 Task: Font style For heading Use Italics Andalus with red colour & Underline. font size for heading '26 Pt. 'Change the font style of data to Arabic Typesettingand font size to  9 Pt. Change the alignment of both headline & data to   center vertically. In the sheet  Budget Control Tool
Action: Mouse moved to (32, 91)
Screenshot: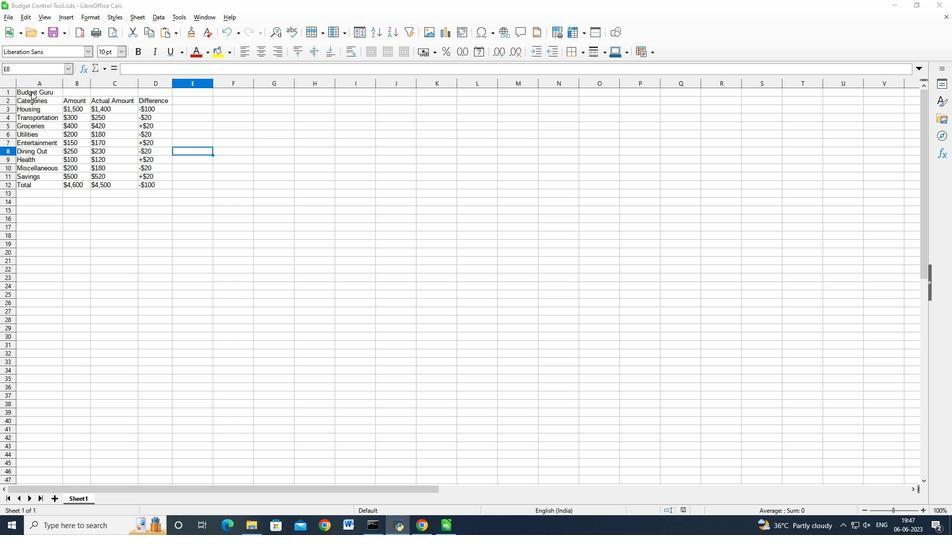 
Action: Mouse pressed left at (32, 91)
Screenshot: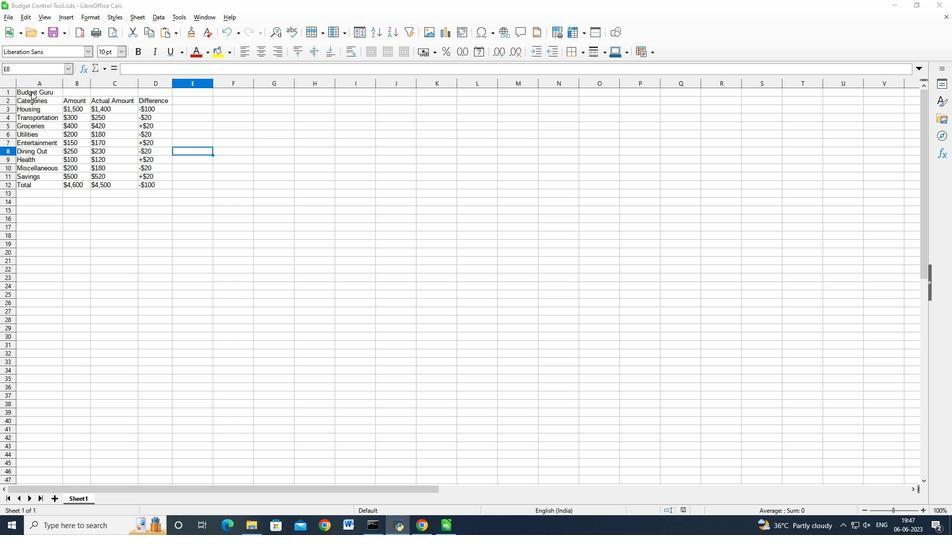 
Action: Mouse moved to (389, 51)
Screenshot: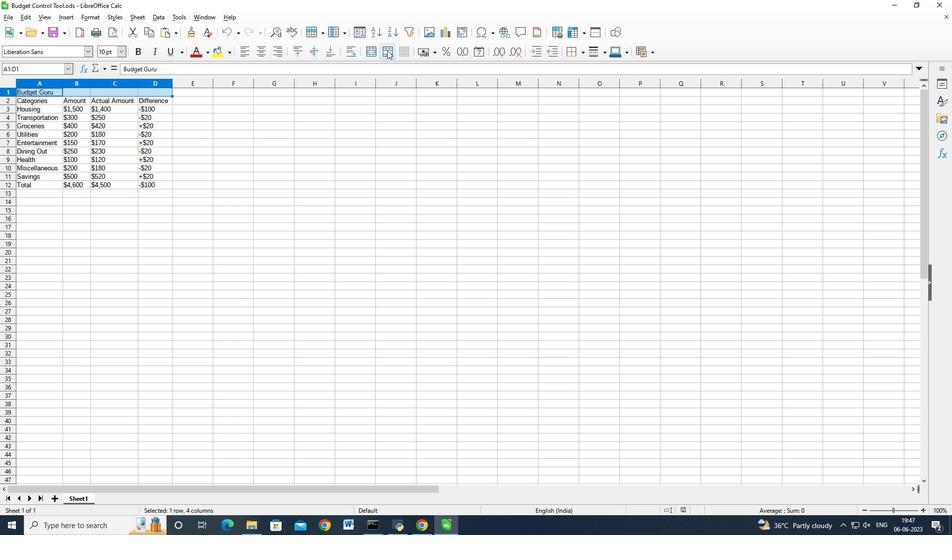 
Action: Mouse pressed left at (389, 51)
Screenshot: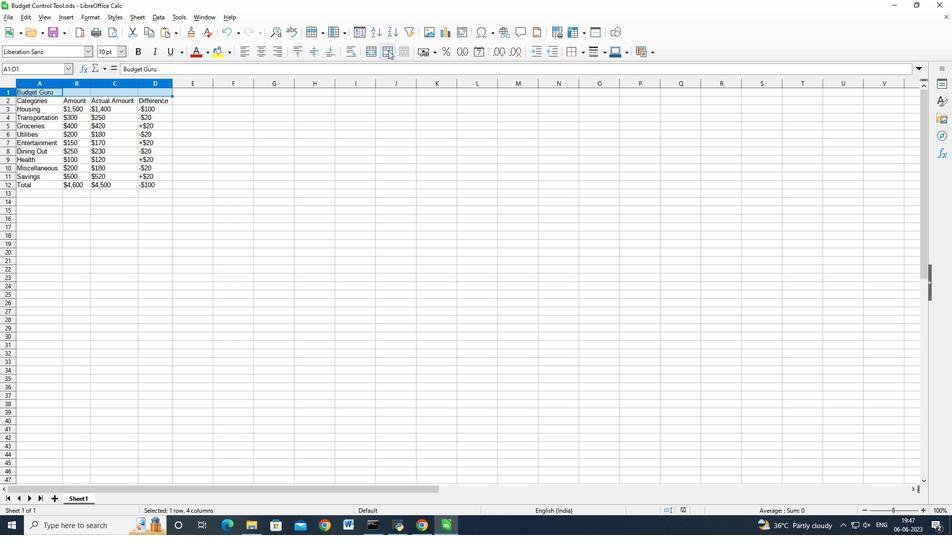 
Action: Mouse moved to (87, 54)
Screenshot: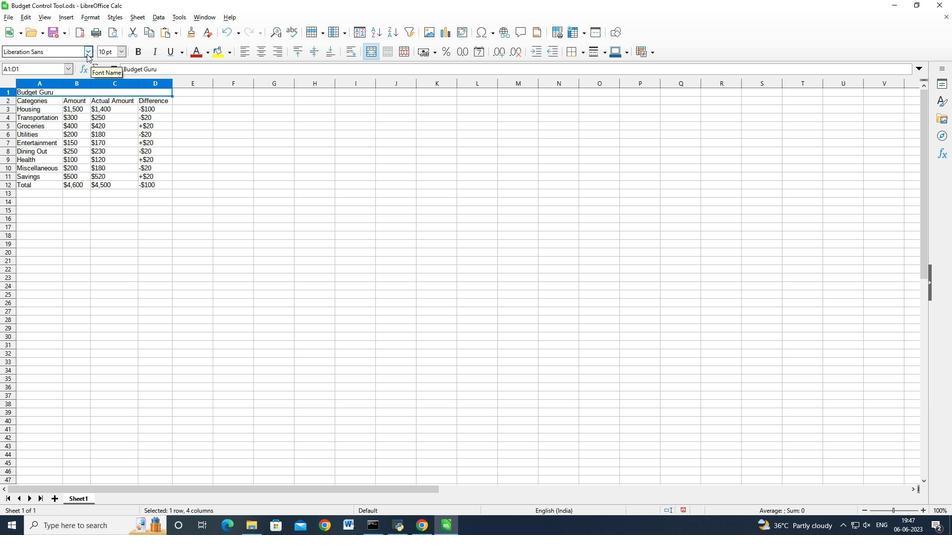 
Action: Mouse pressed left at (87, 54)
Screenshot: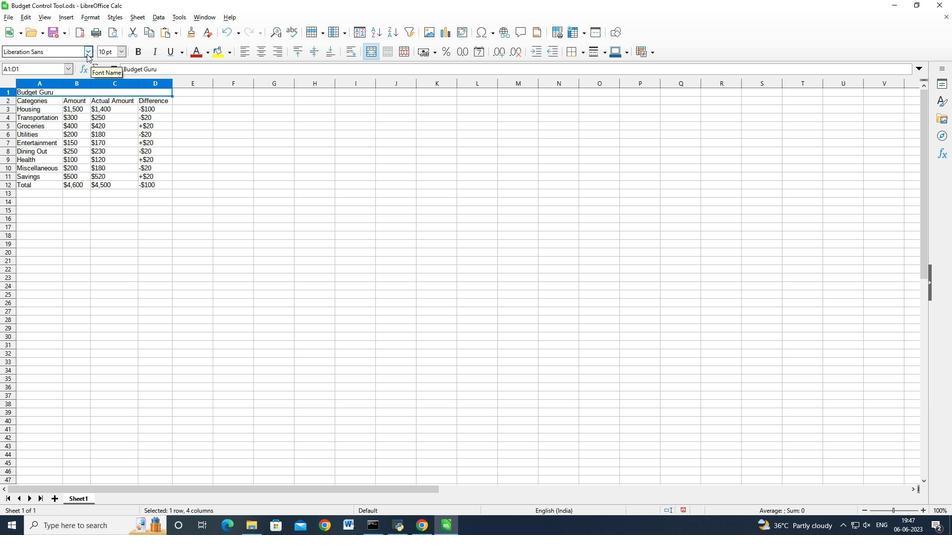 
Action: Key pressed italics<Key.space><Key.shift_r>Andalus<Key.enter>
Screenshot: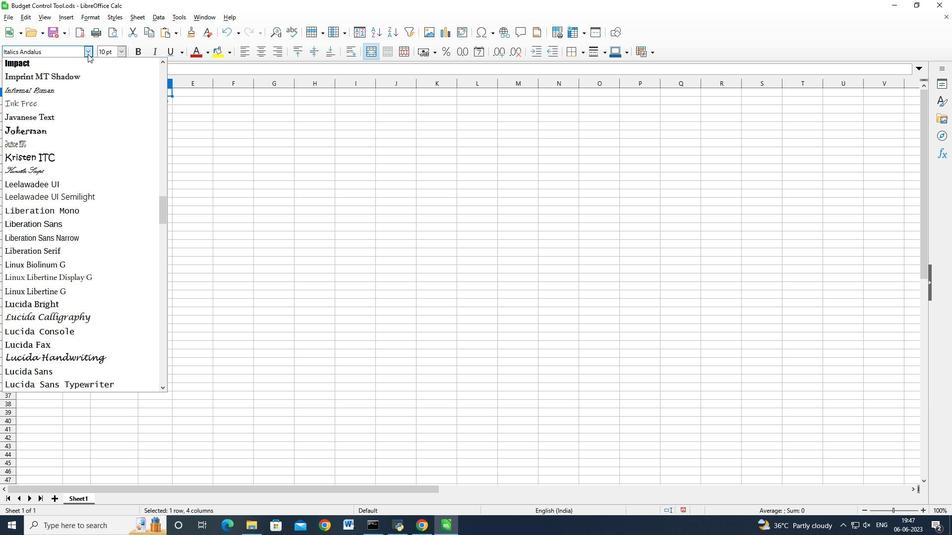 
Action: Mouse moved to (197, 52)
Screenshot: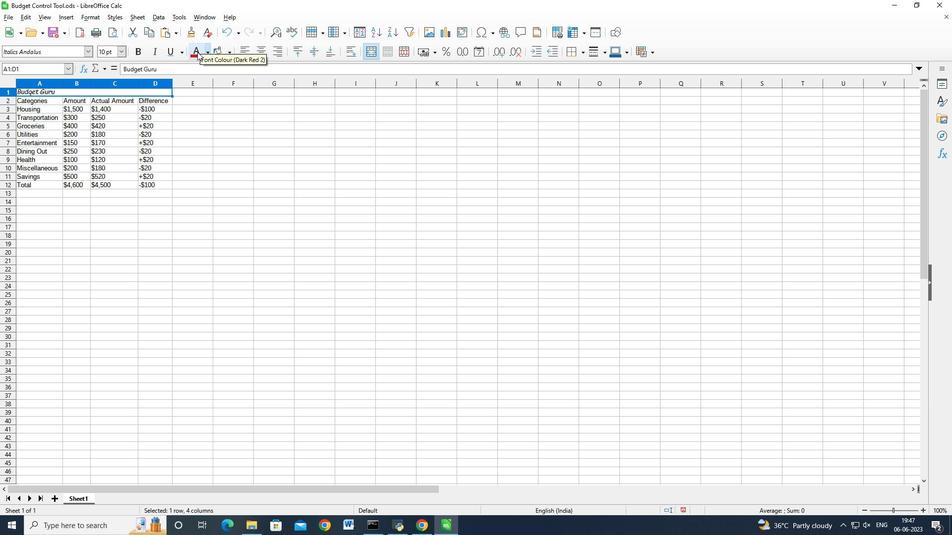 
Action: Mouse pressed left at (197, 52)
Screenshot: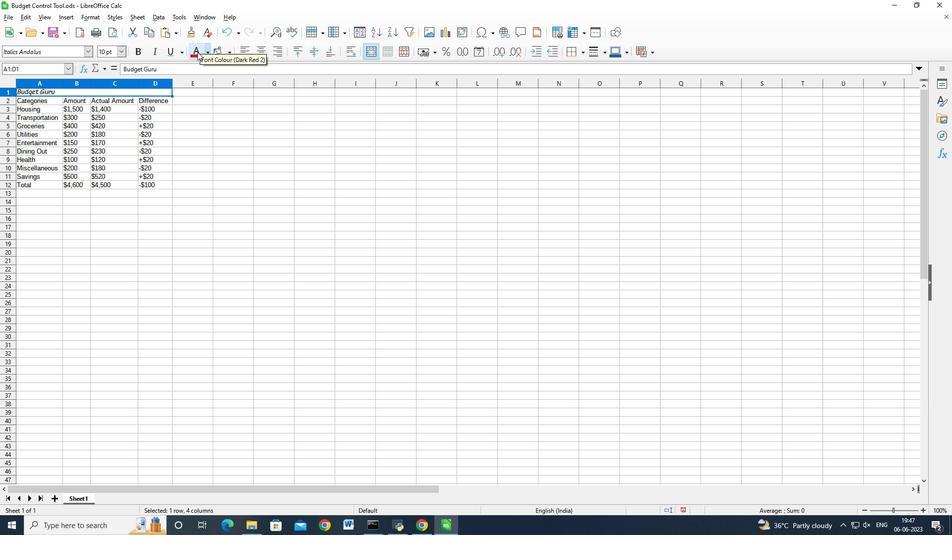 
Action: Mouse moved to (174, 53)
Screenshot: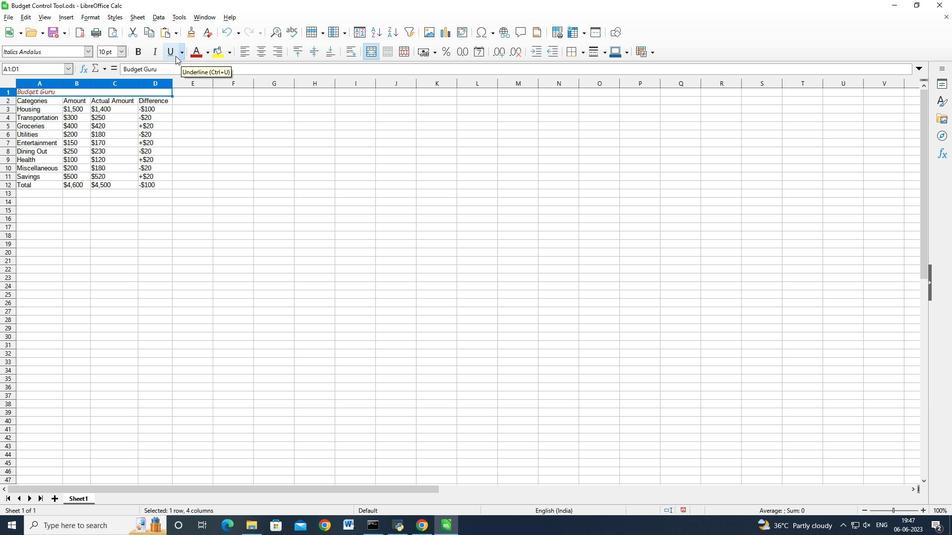 
Action: Mouse pressed left at (174, 53)
Screenshot: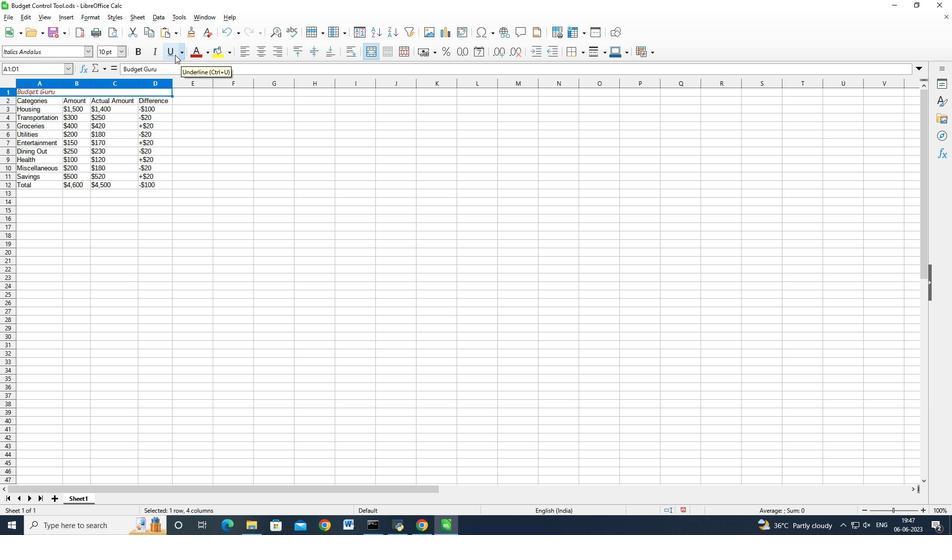 
Action: Mouse moved to (125, 50)
Screenshot: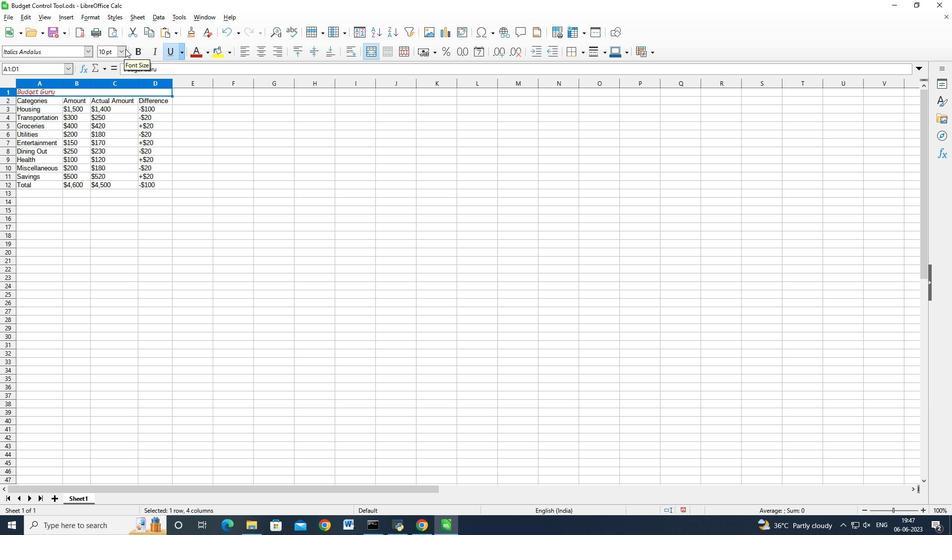 
Action: Mouse pressed left at (125, 50)
Screenshot: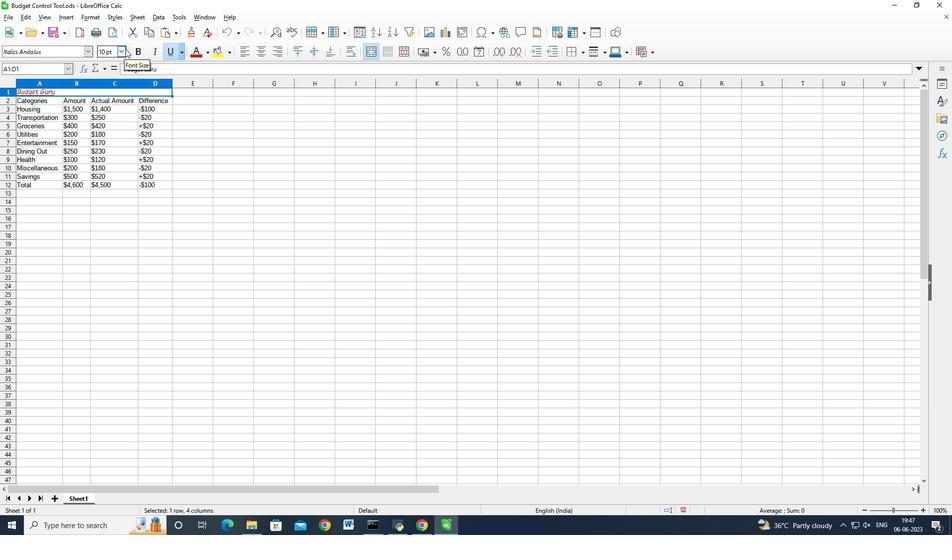 
Action: Mouse moved to (108, 207)
Screenshot: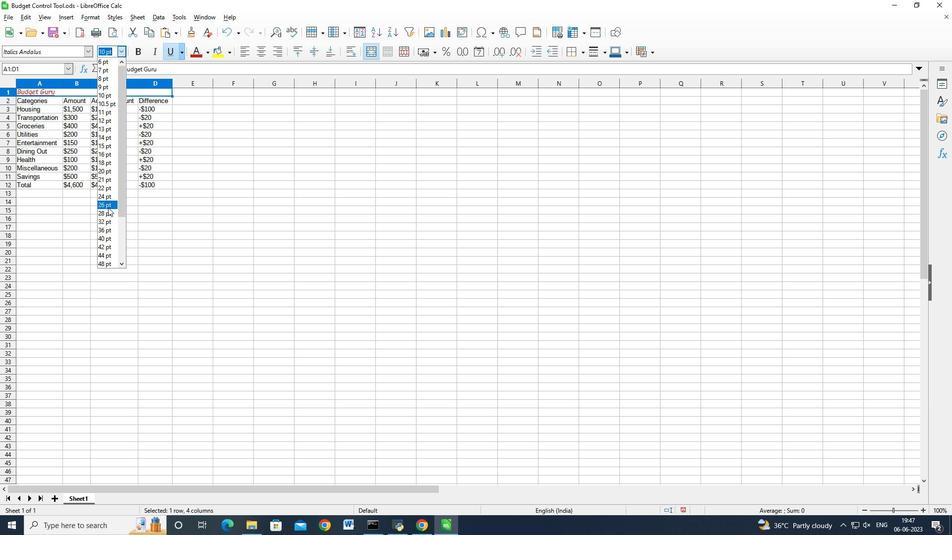 
Action: Mouse pressed left at (108, 207)
Screenshot: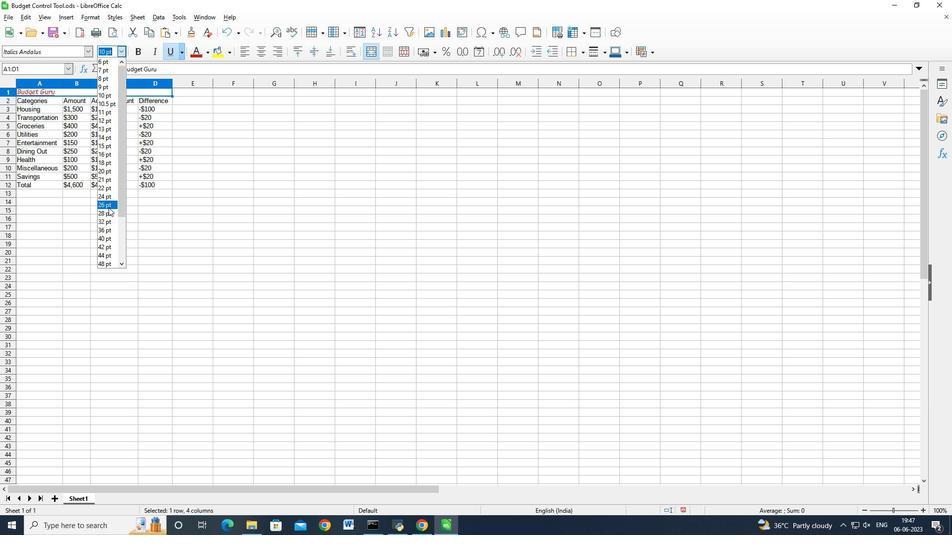 
Action: Mouse moved to (38, 114)
Screenshot: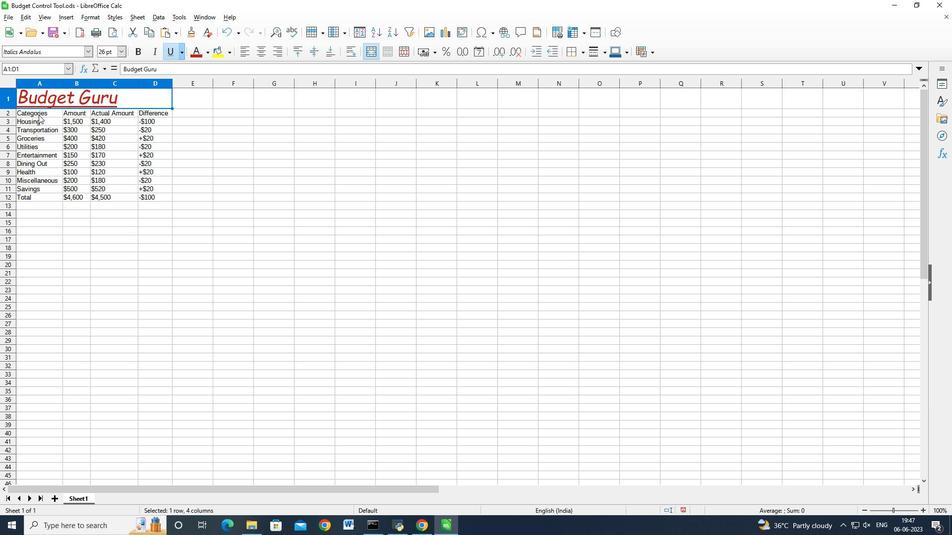 
Action: Mouse pressed left at (38, 114)
Screenshot: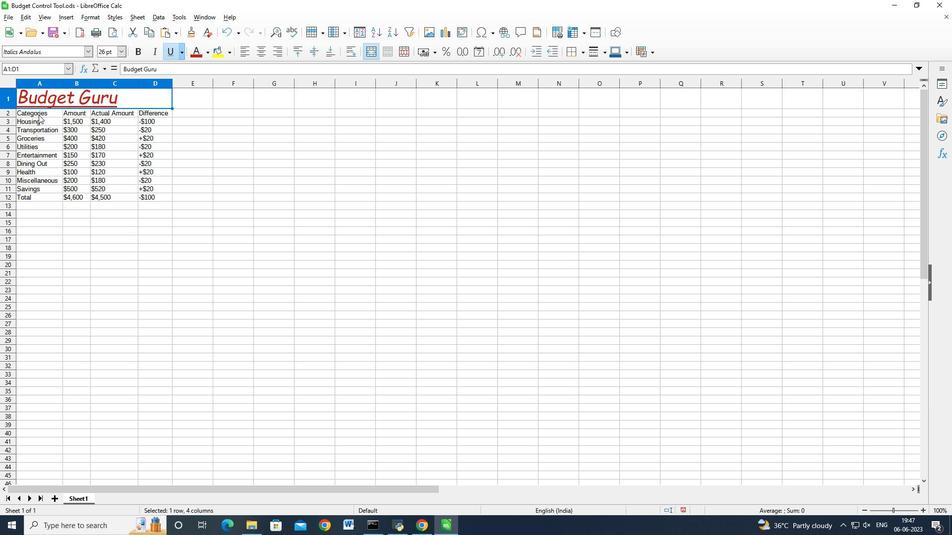 
Action: Mouse moved to (165, 211)
Screenshot: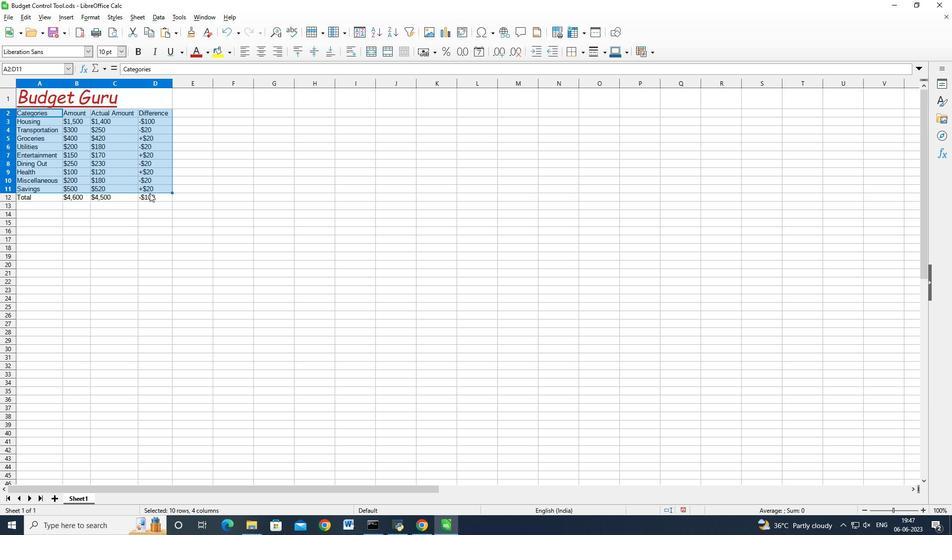 
Action: Key pressed <Key.shift><Key.down>
Screenshot: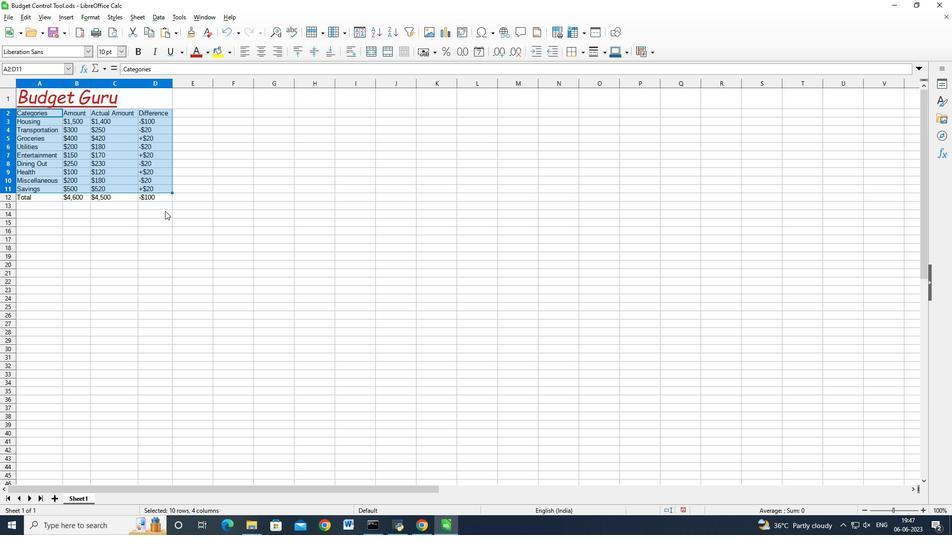 
Action: Mouse moved to (90, 52)
Screenshot: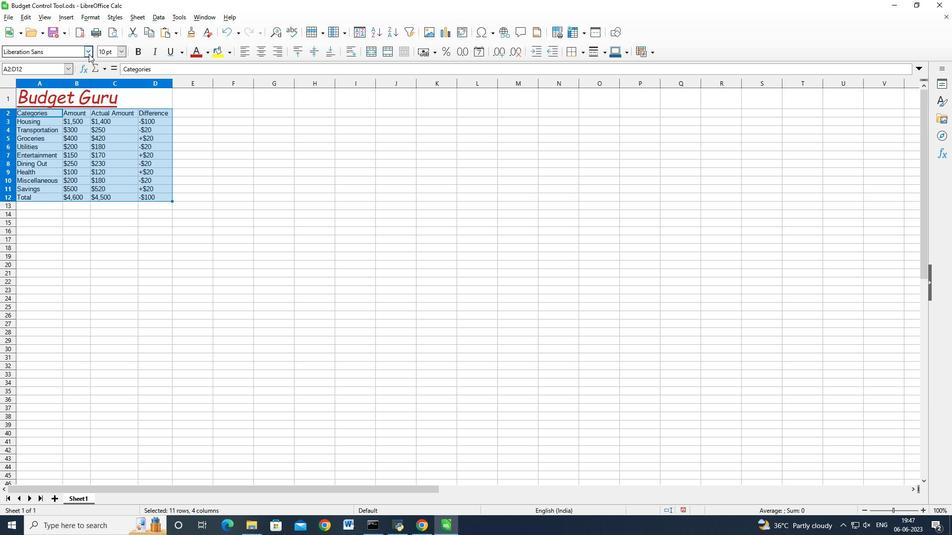 
Action: Mouse pressed left at (90, 52)
Screenshot: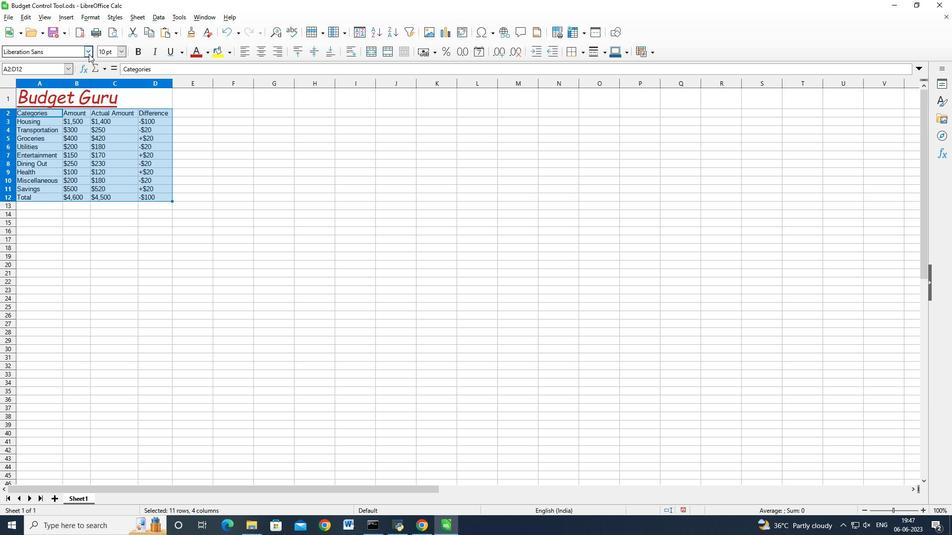 
Action: Mouse moved to (89, 54)
Screenshot: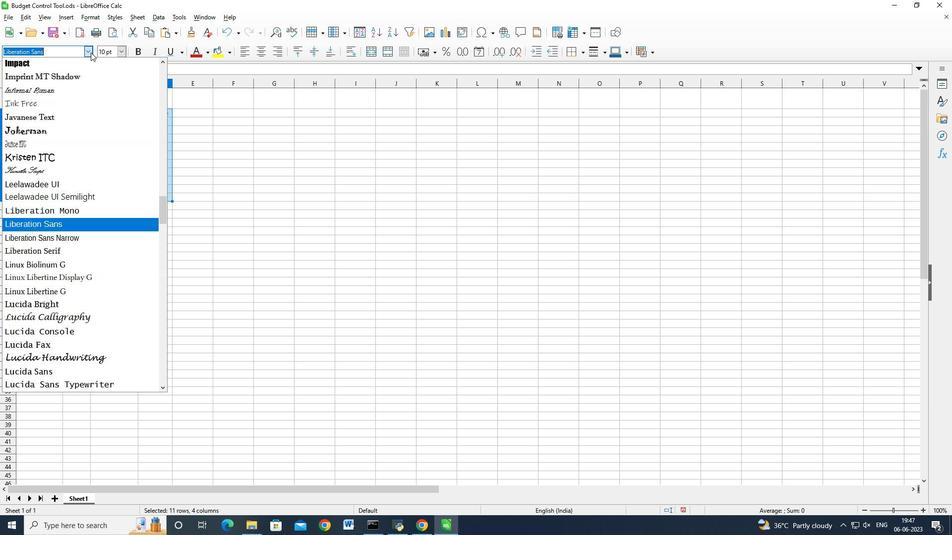 
Action: Key pressed arabic<Key.space><Key.shift_r>Type<Key.space><Key.shift_r>Setting
Screenshot: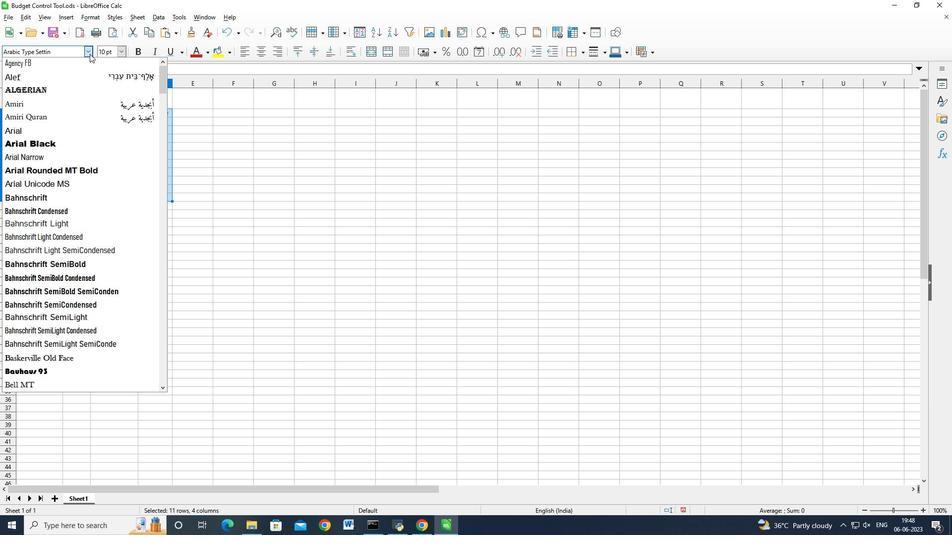 
Action: Mouse moved to (118, 53)
Screenshot: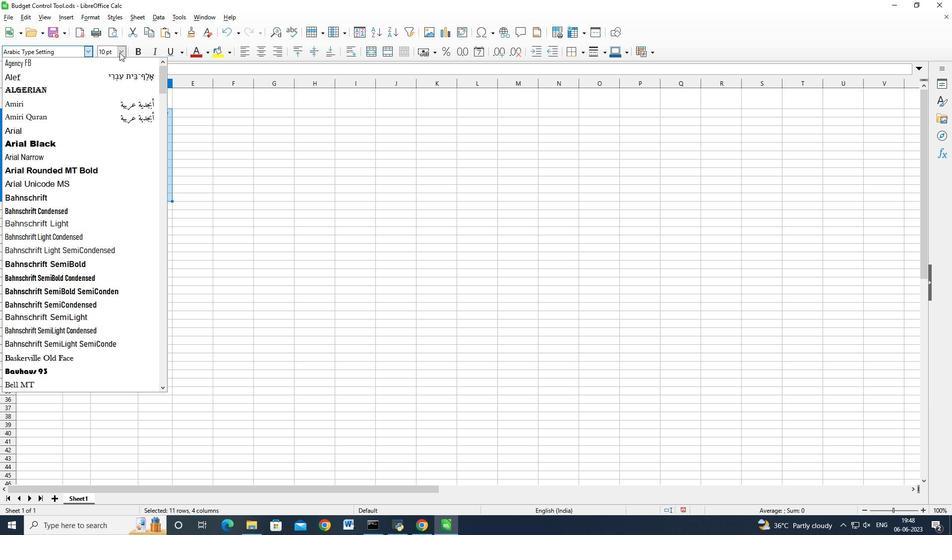 
Action: Key pressed <Key.enter>
Screenshot: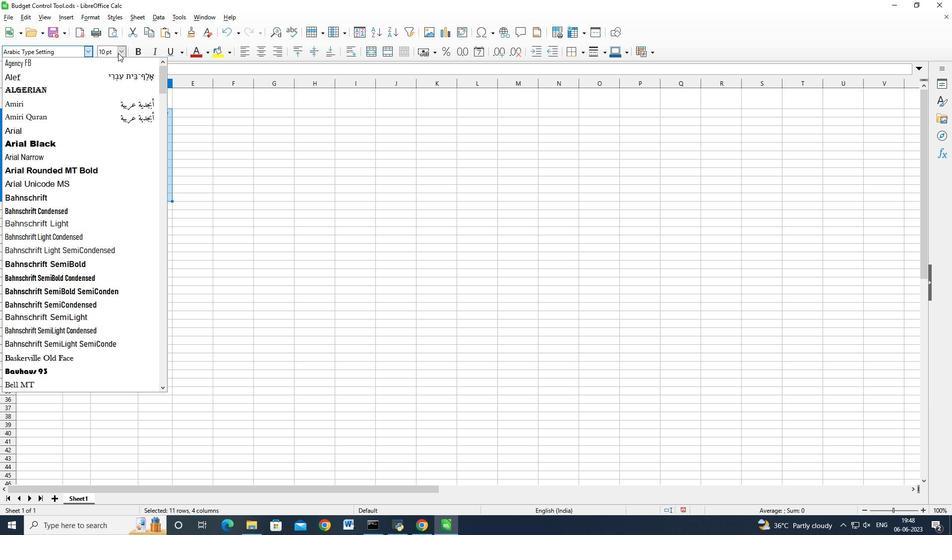 
Action: Mouse pressed left at (118, 53)
Screenshot: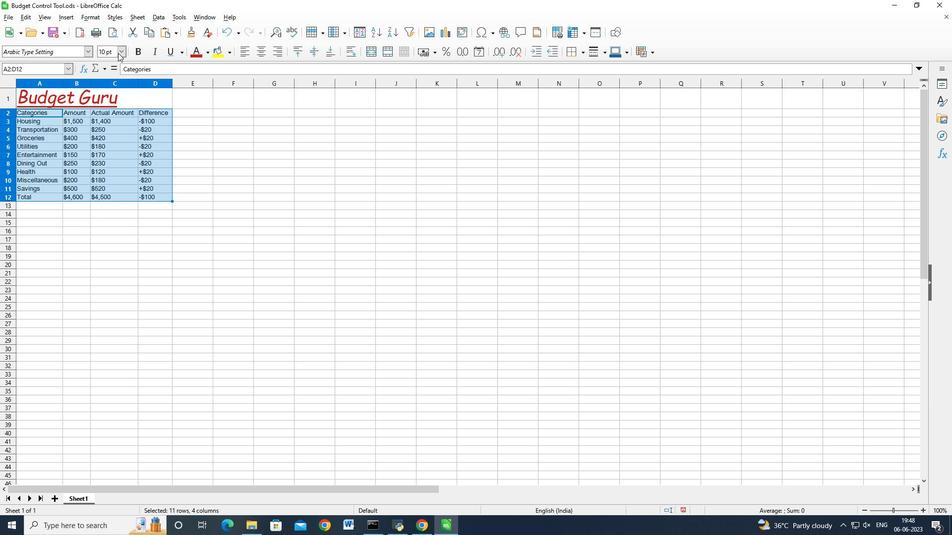 
Action: Mouse moved to (106, 88)
Screenshot: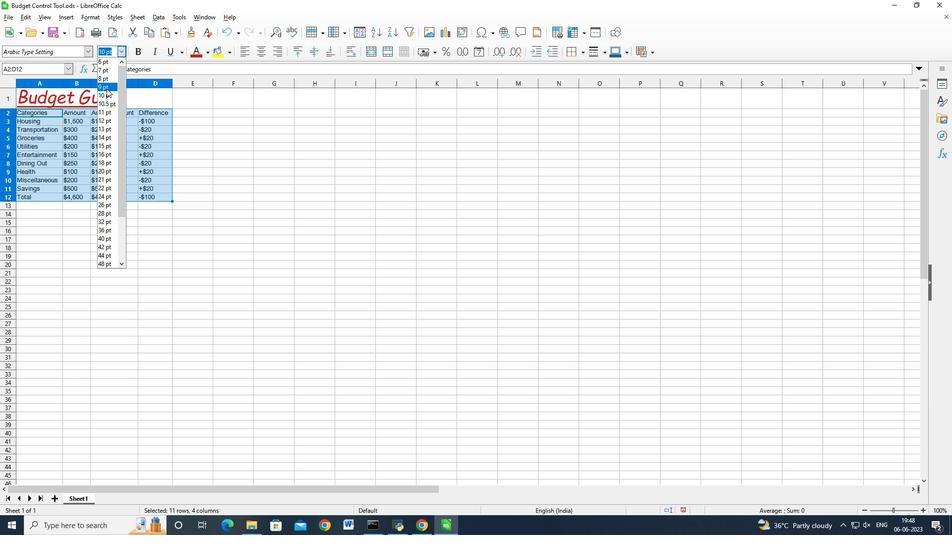 
Action: Mouse pressed left at (106, 88)
Screenshot: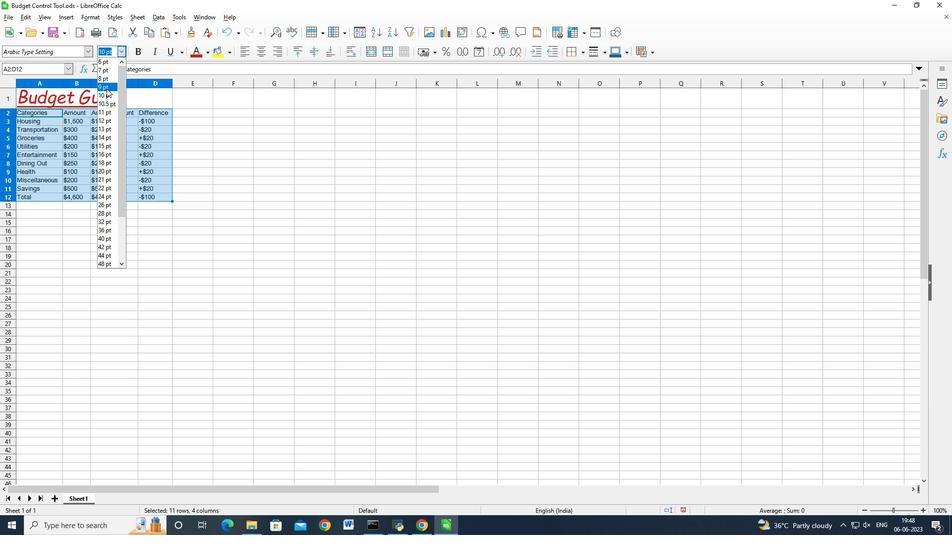 
Action: Mouse moved to (38, 102)
Screenshot: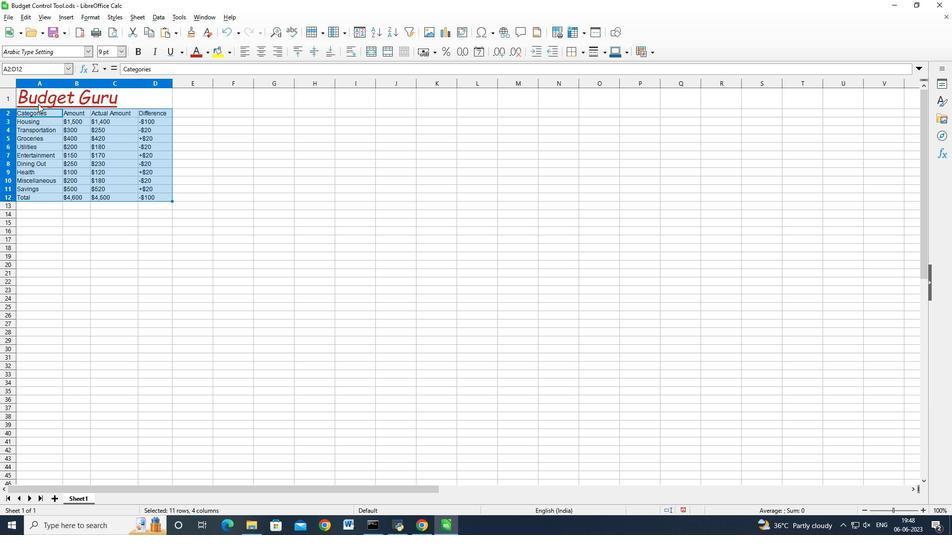 
Action: Mouse pressed left at (38, 102)
Screenshot: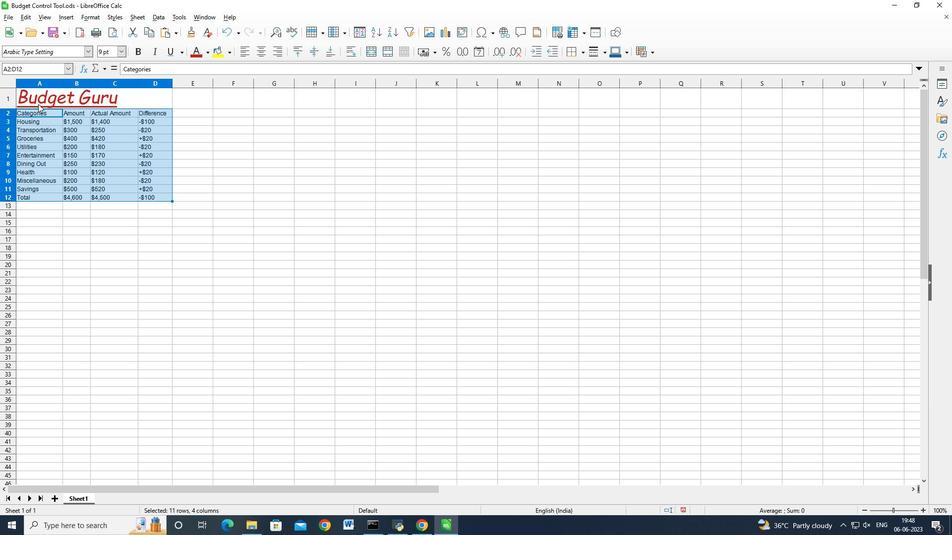 
Action: Mouse moved to (258, 54)
Screenshot: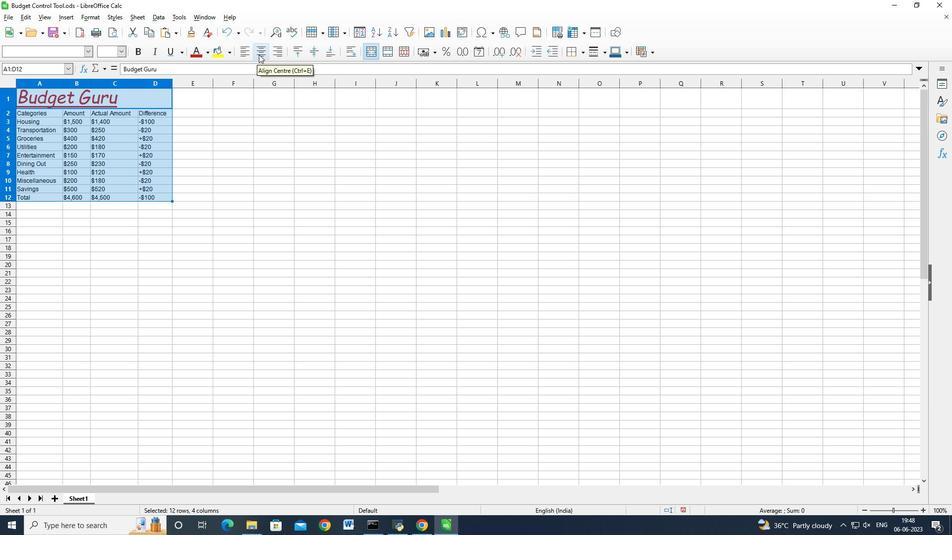 
Action: Mouse pressed left at (258, 54)
Screenshot: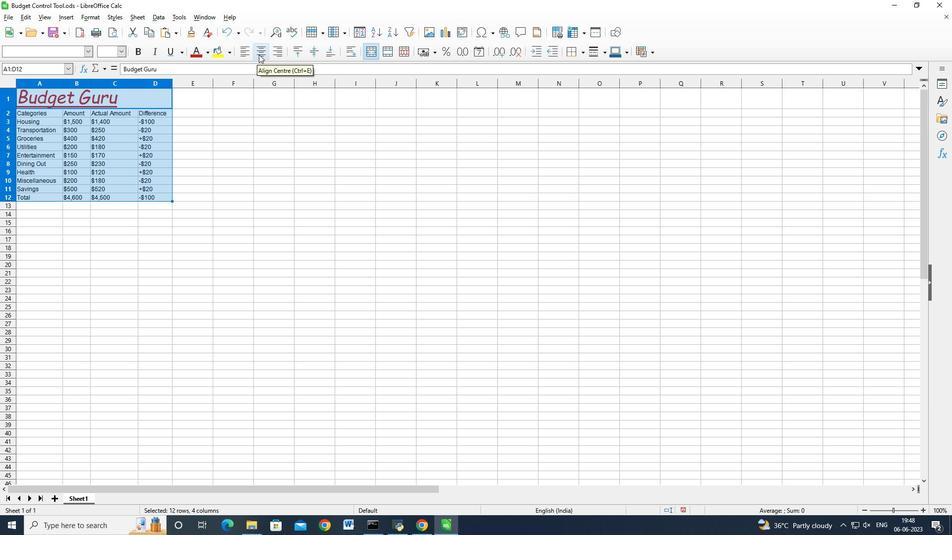 
Action: Mouse moved to (313, 52)
Screenshot: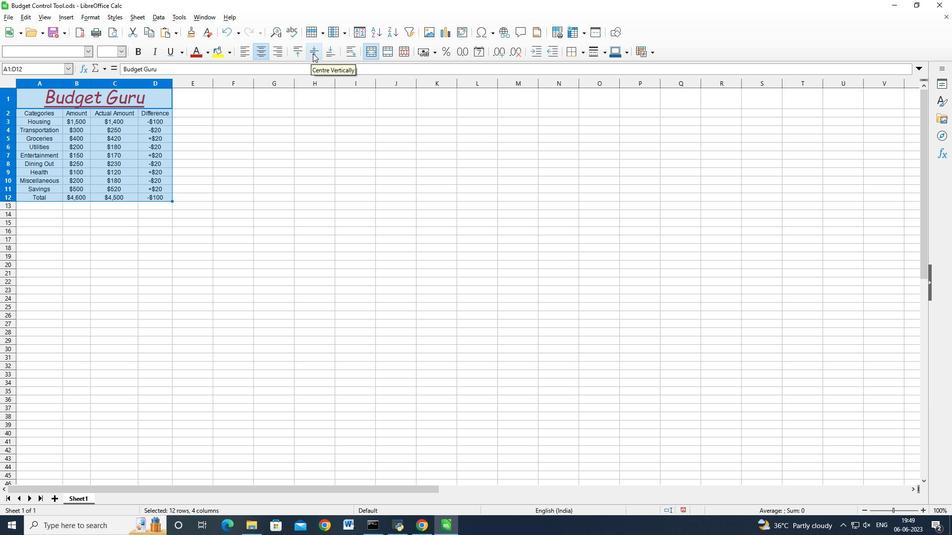 
Action: Mouse pressed left at (313, 52)
Screenshot: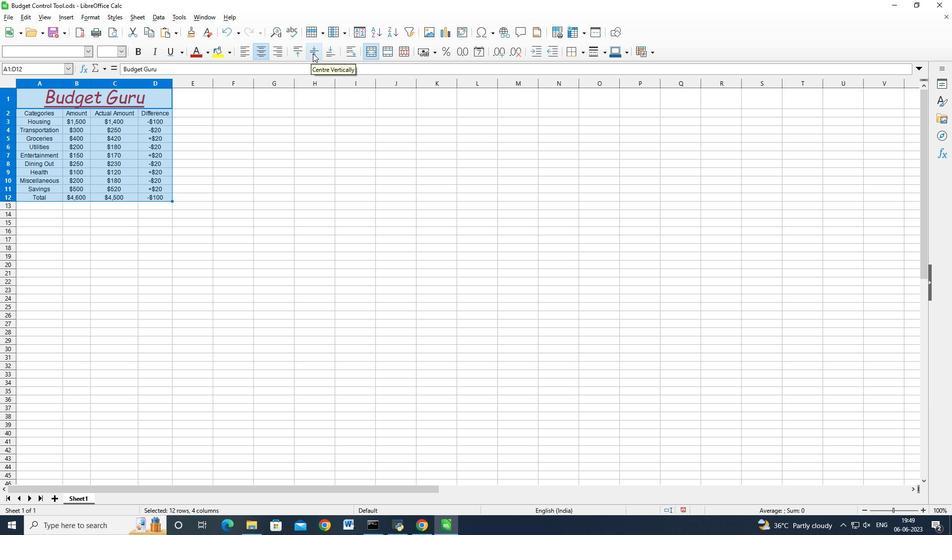
Action: Mouse moved to (242, 55)
Screenshot: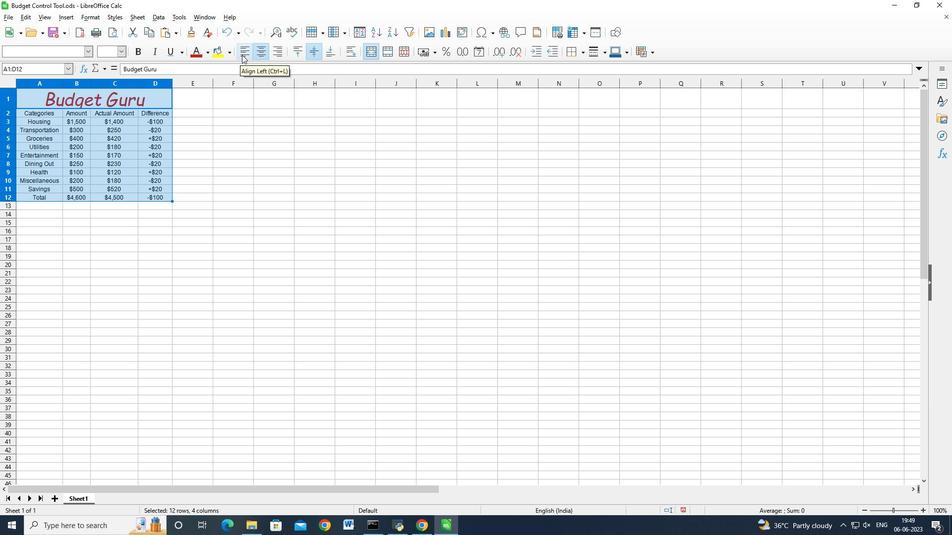 
Action: Mouse pressed left at (242, 55)
Screenshot: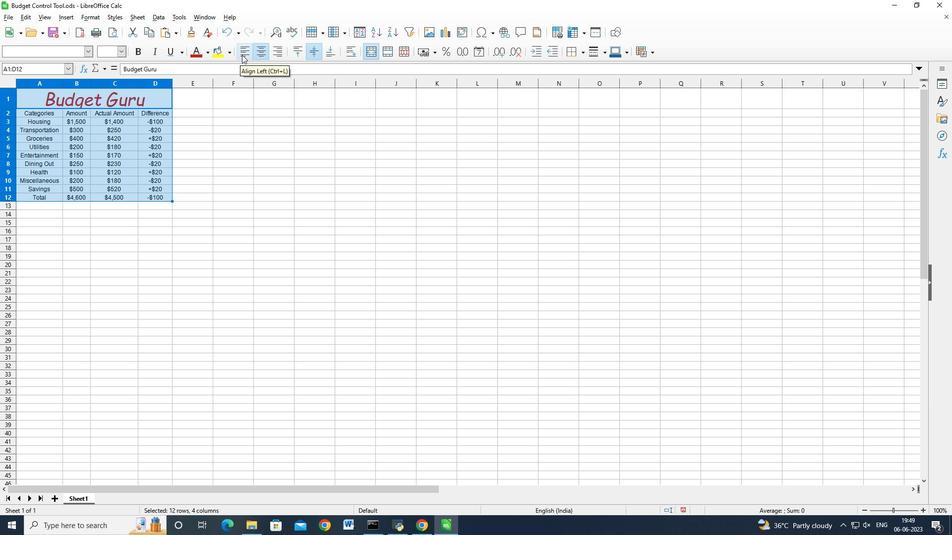 
Action: Mouse moved to (315, 50)
Screenshot: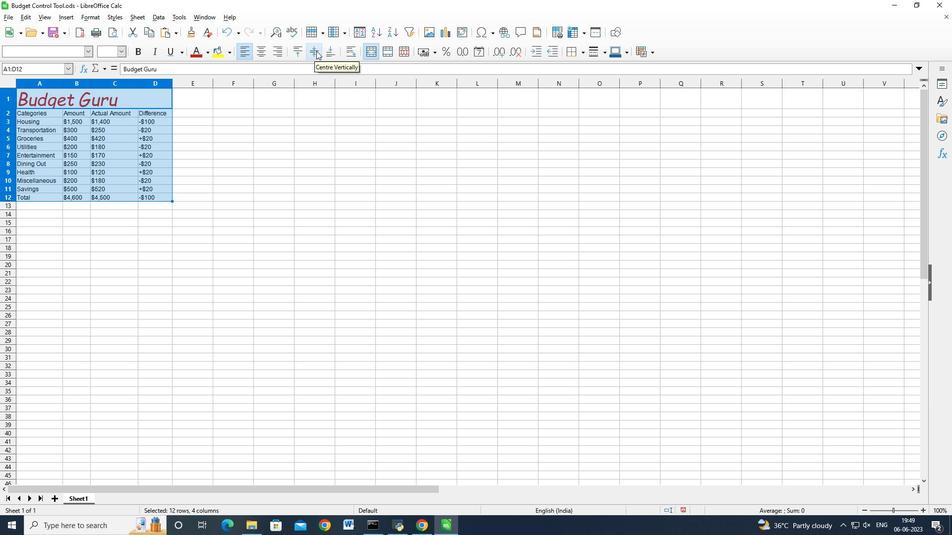 
Action: Mouse pressed left at (315, 50)
Screenshot: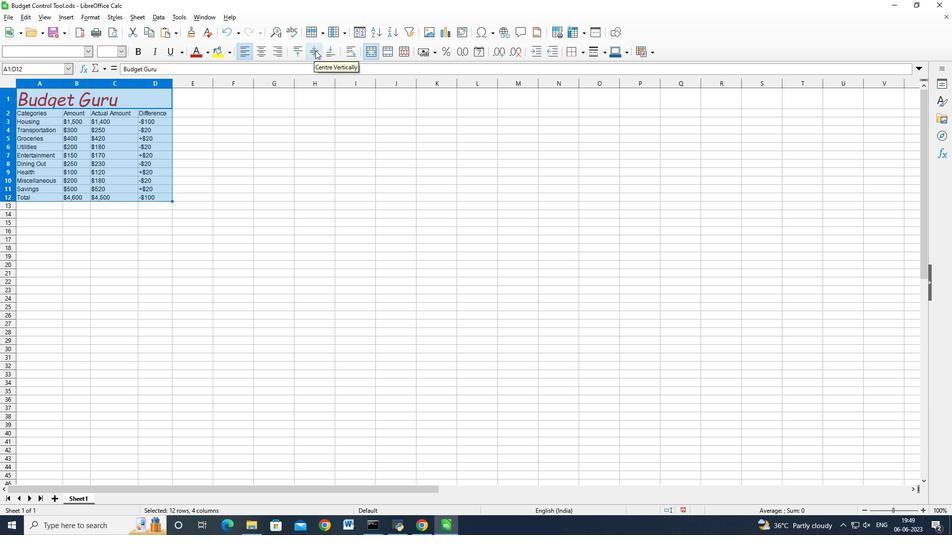 
Action: Mouse moved to (315, 50)
Screenshot: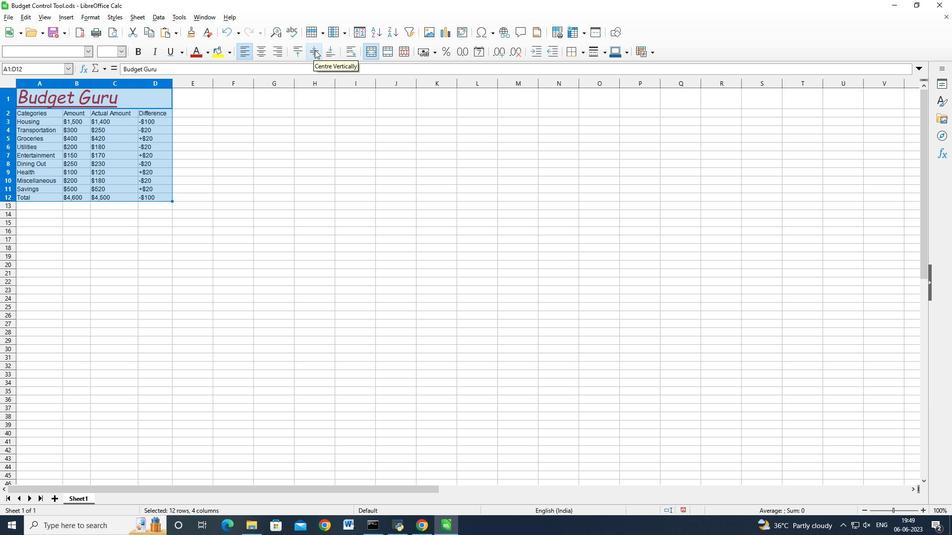 
Action: Mouse pressed left at (315, 50)
Screenshot: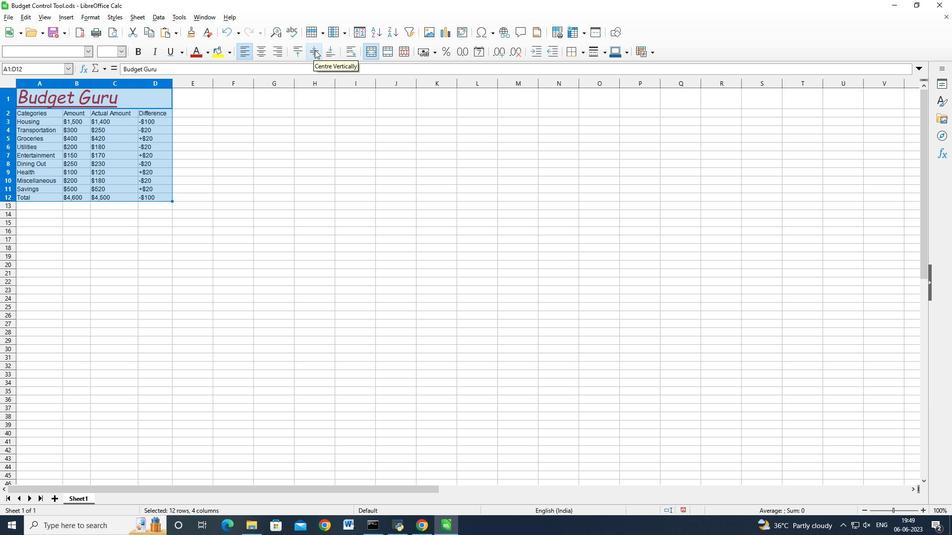 
Action: Mouse moved to (315, 50)
Screenshot: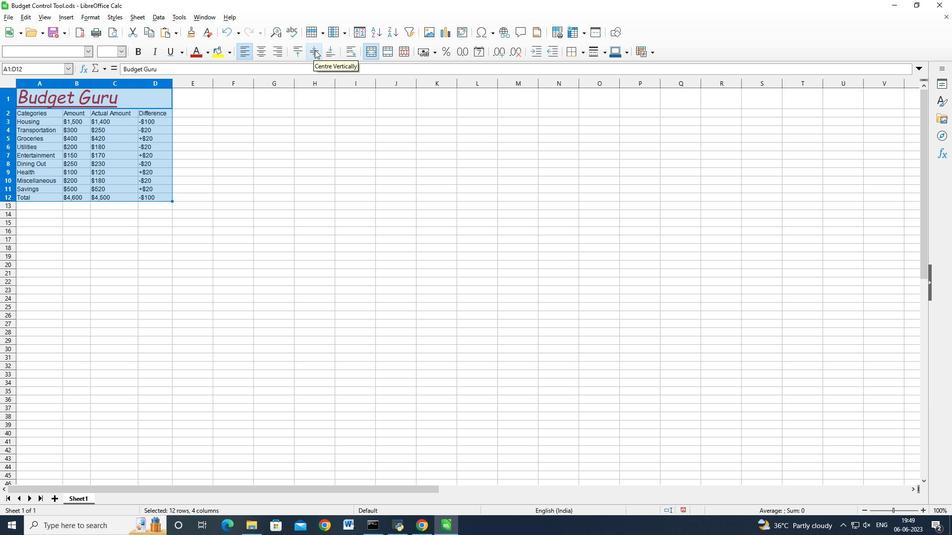 
Action: Mouse pressed left at (315, 50)
Screenshot: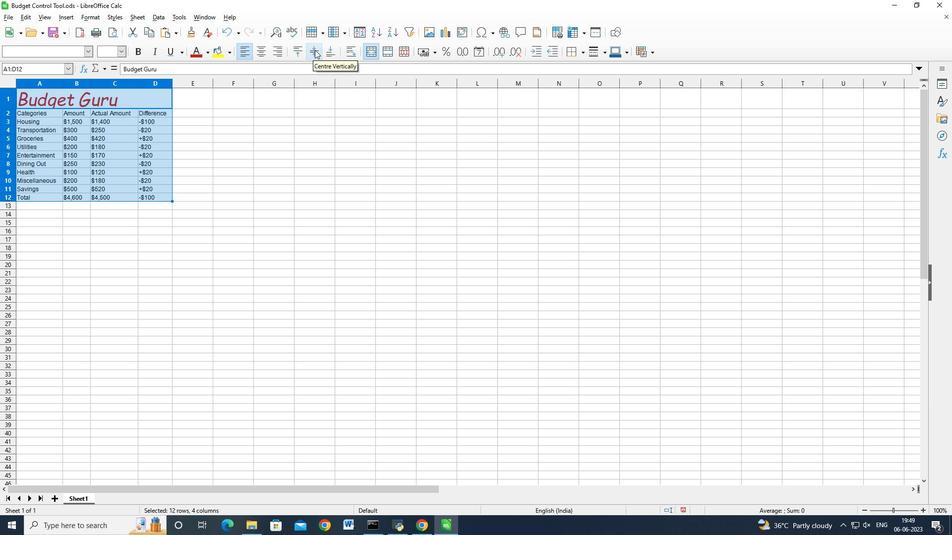 
Action: Mouse pressed left at (315, 50)
Screenshot: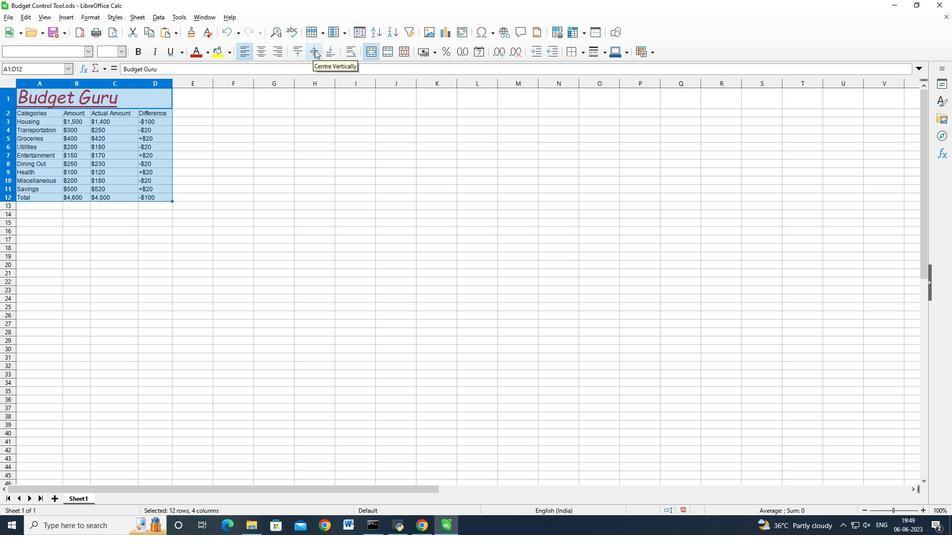 
Action: Mouse pressed left at (315, 50)
Screenshot: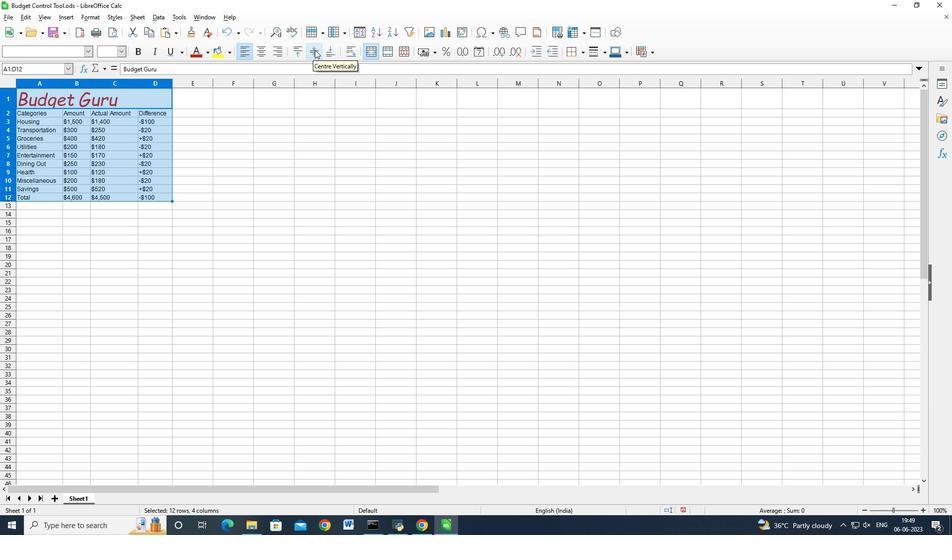 
Action: Mouse moved to (315, 49)
Screenshot: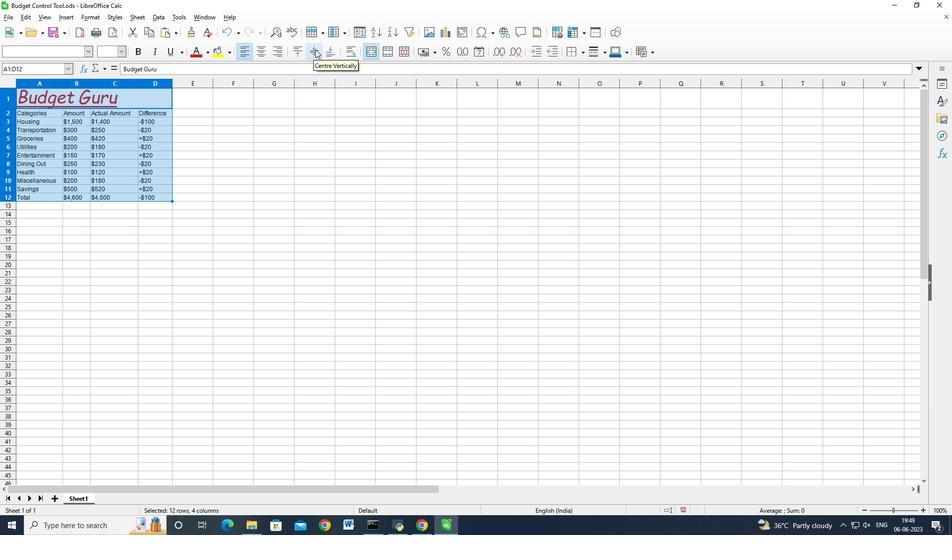 
Action: Mouse pressed left at (315, 49)
Screenshot: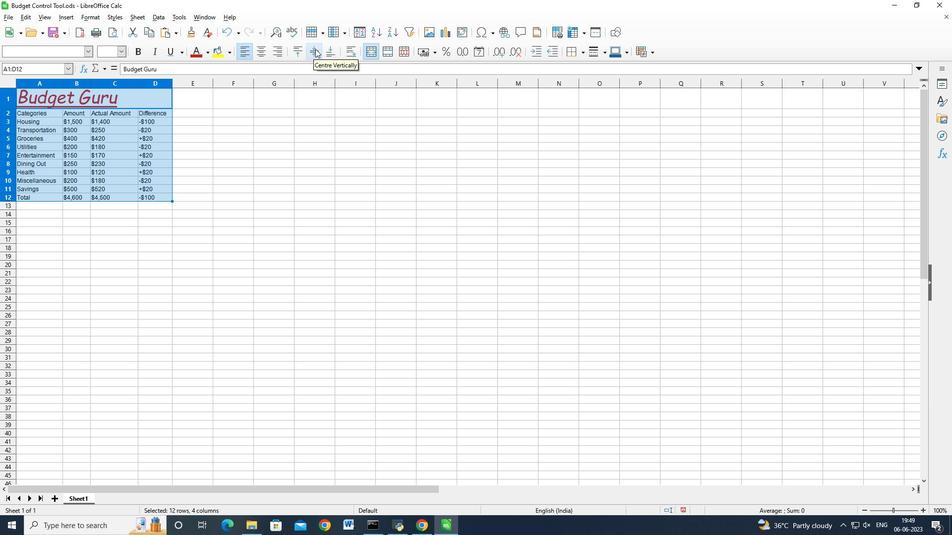 
Action: Mouse moved to (145, 158)
Screenshot: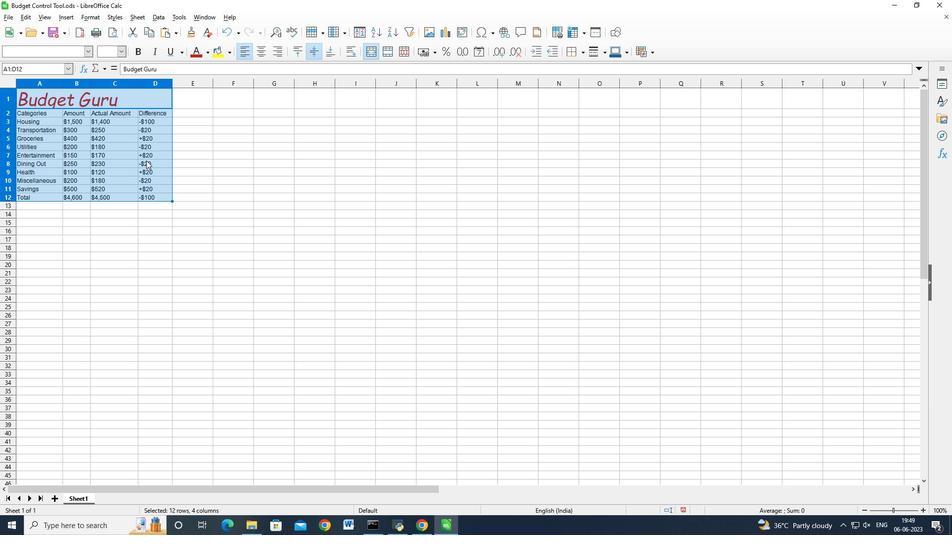 
Action: Mouse pressed left at (145, 158)
Screenshot: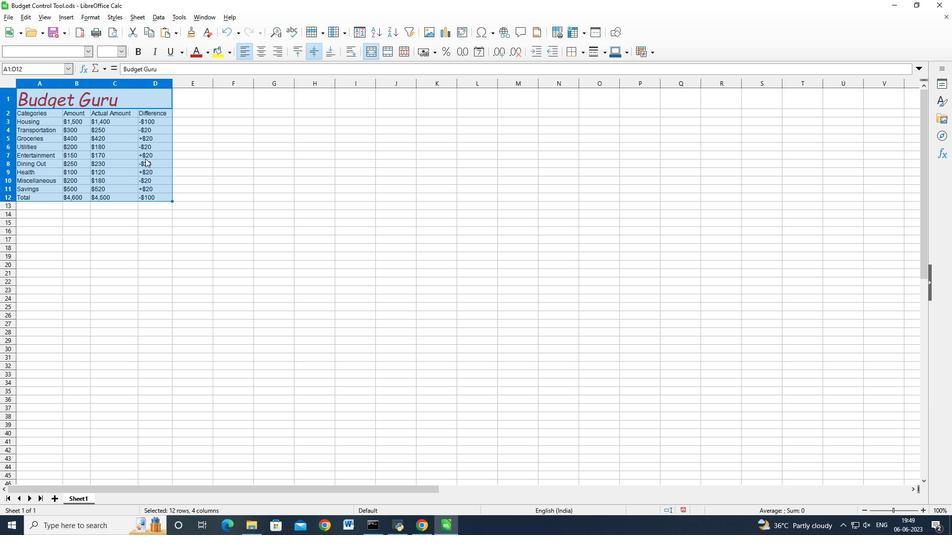 
